 Task: Apply "Can view all org tickets" in user section with "Add comments".
Action: Mouse moved to (168, 196)
Screenshot: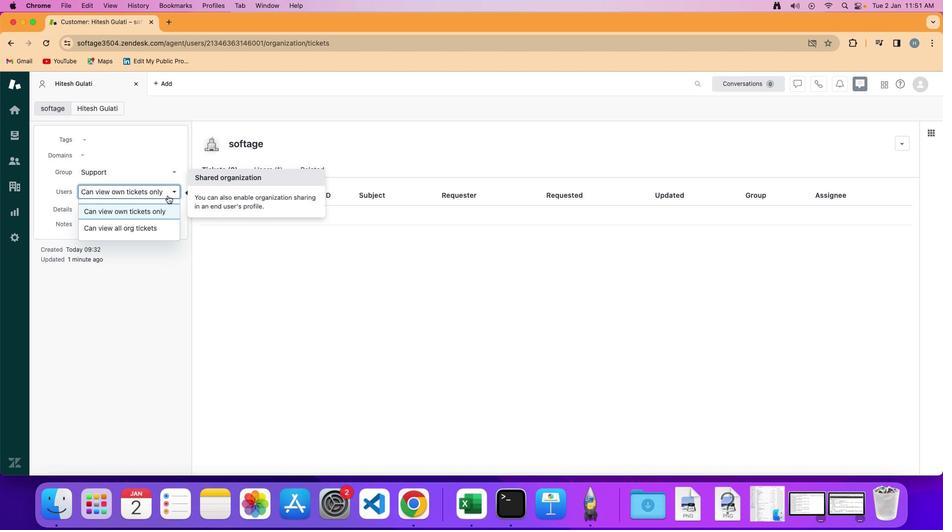 
Action: Mouse pressed left at (168, 196)
Screenshot: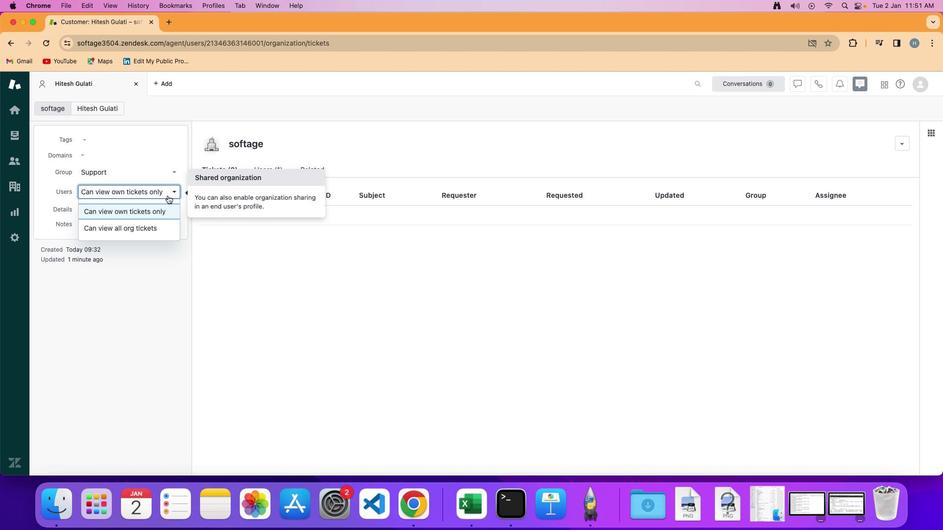 
Action: Mouse moved to (150, 226)
Screenshot: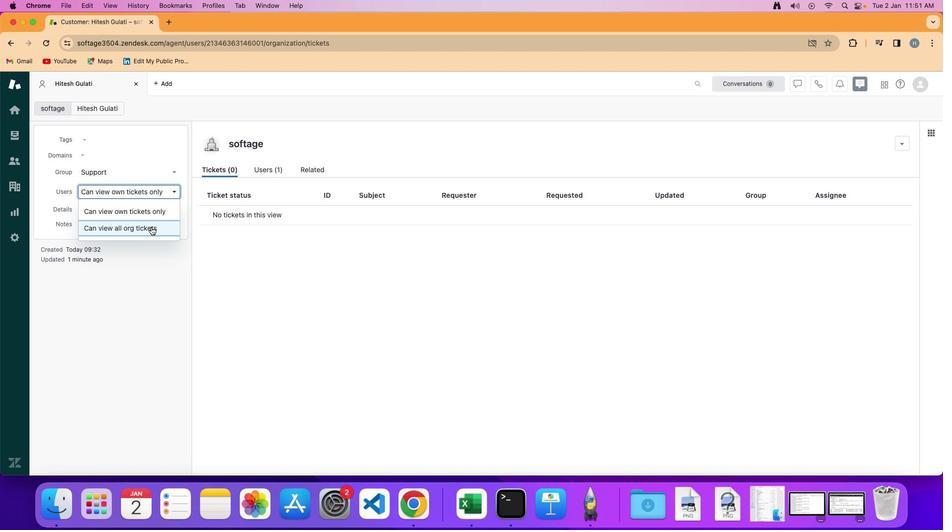 
Action: Mouse pressed left at (150, 226)
Screenshot: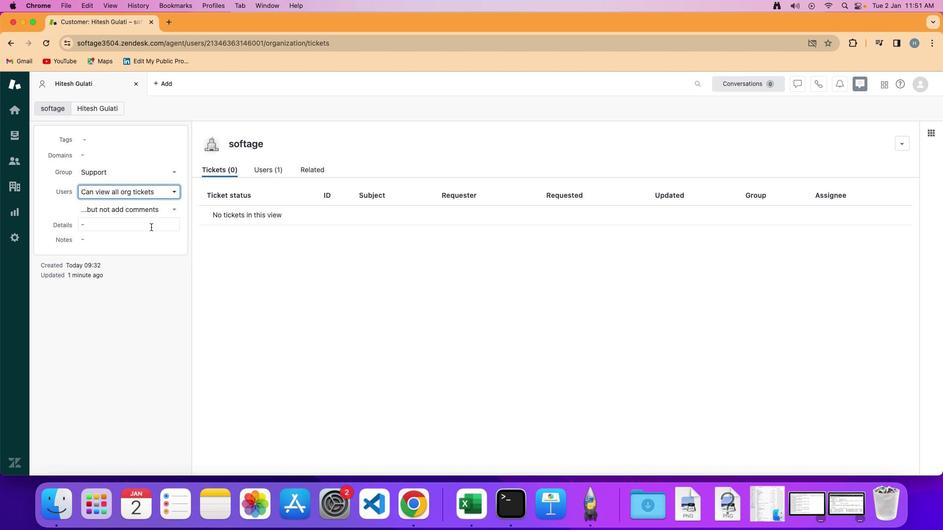 
Action: Mouse moved to (159, 211)
Screenshot: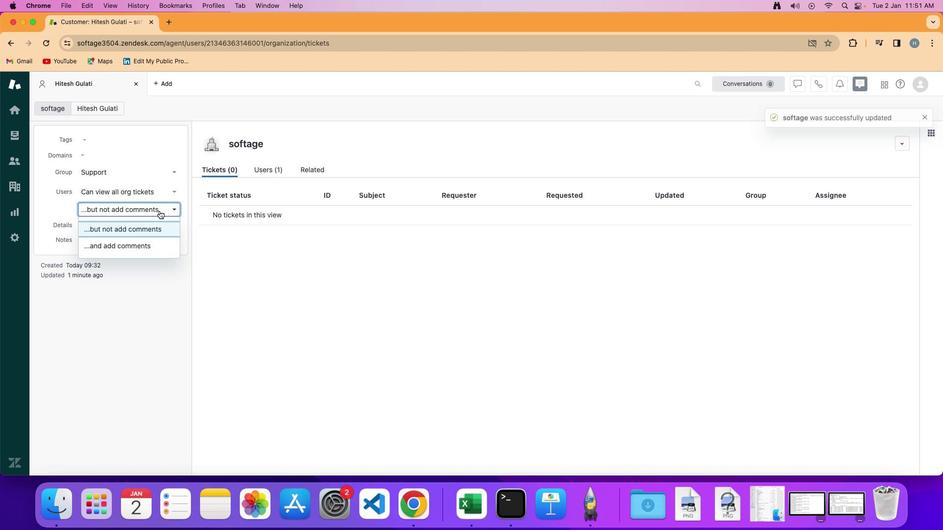 
Action: Mouse pressed left at (159, 211)
Screenshot: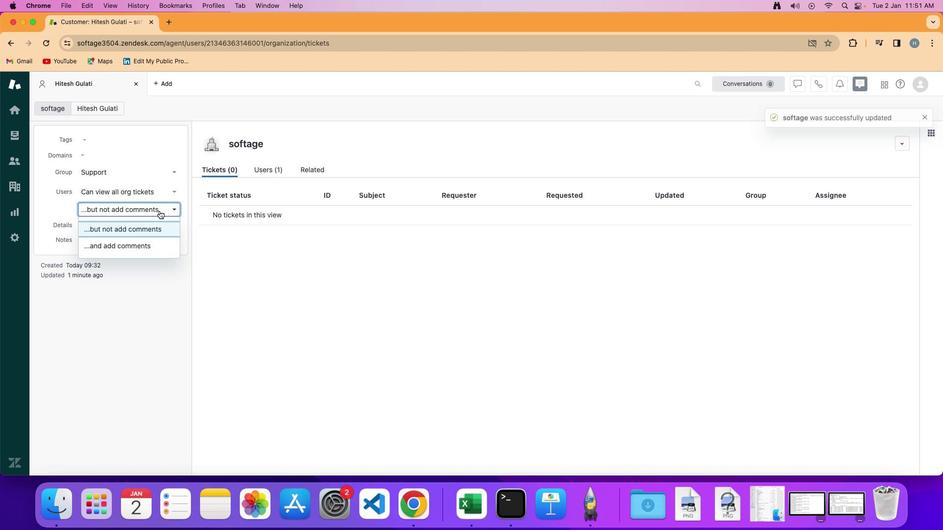
Action: Mouse moved to (148, 241)
Screenshot: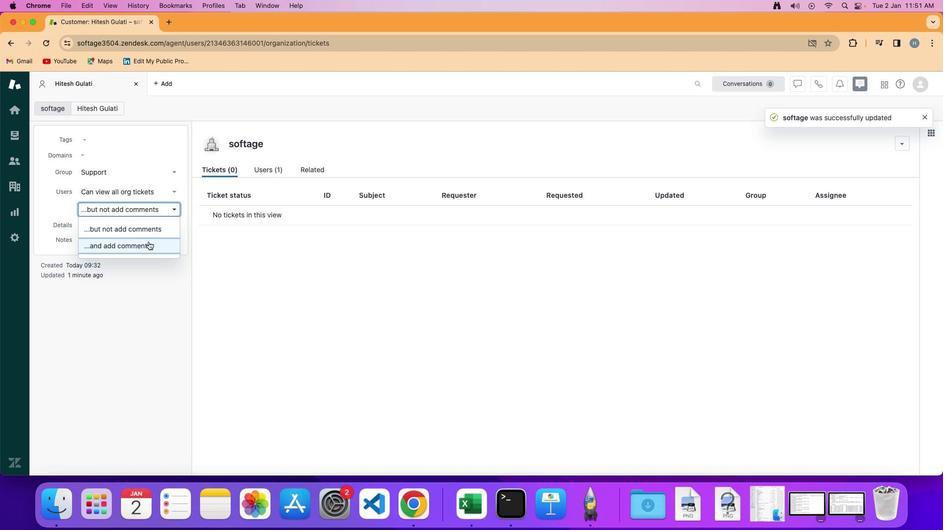 
Action: Mouse pressed left at (148, 241)
Screenshot: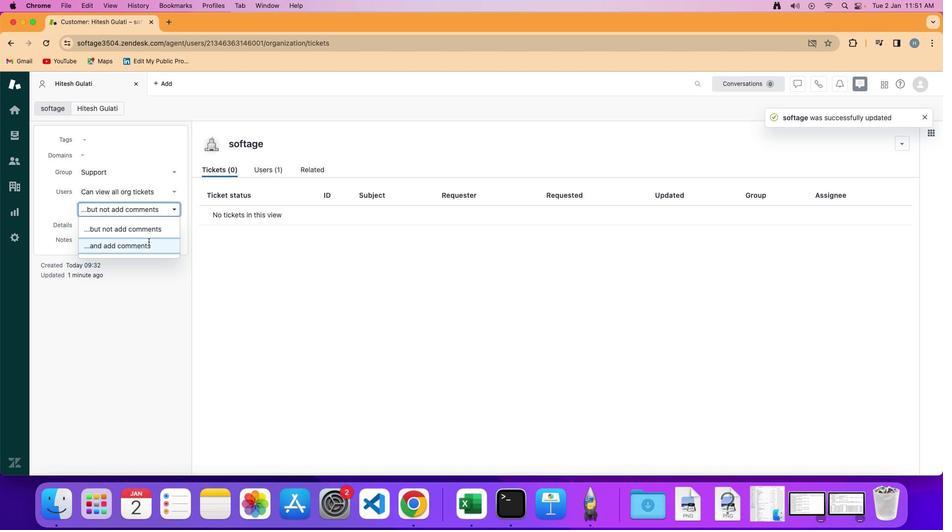 
Action: Mouse moved to (343, 295)
Screenshot: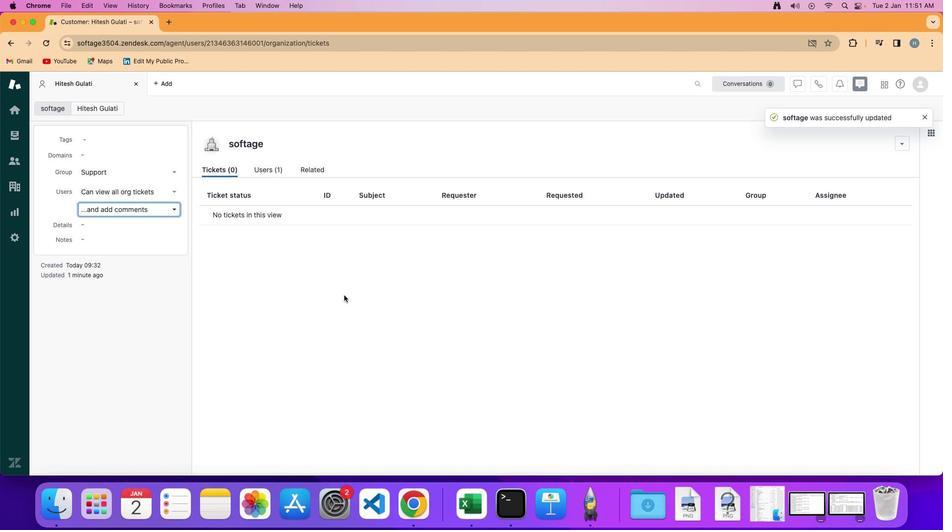 
